 Task: Use the formula "DAYS360" in spreadsheet "Project protfolio".
Action: Mouse moved to (118, 77)
Screenshot: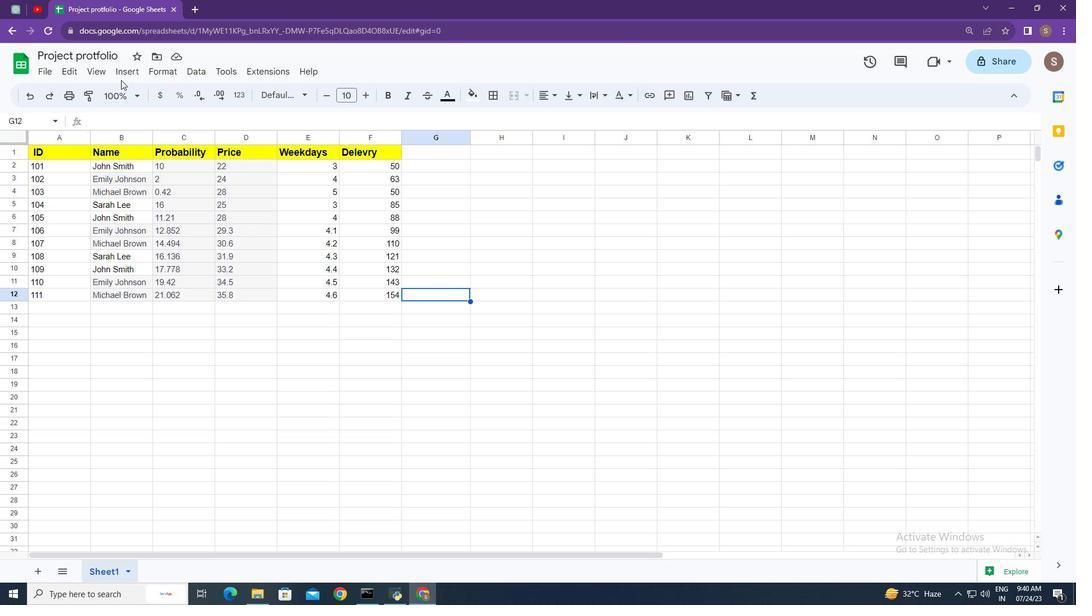 
Action: Mouse pressed left at (118, 77)
Screenshot: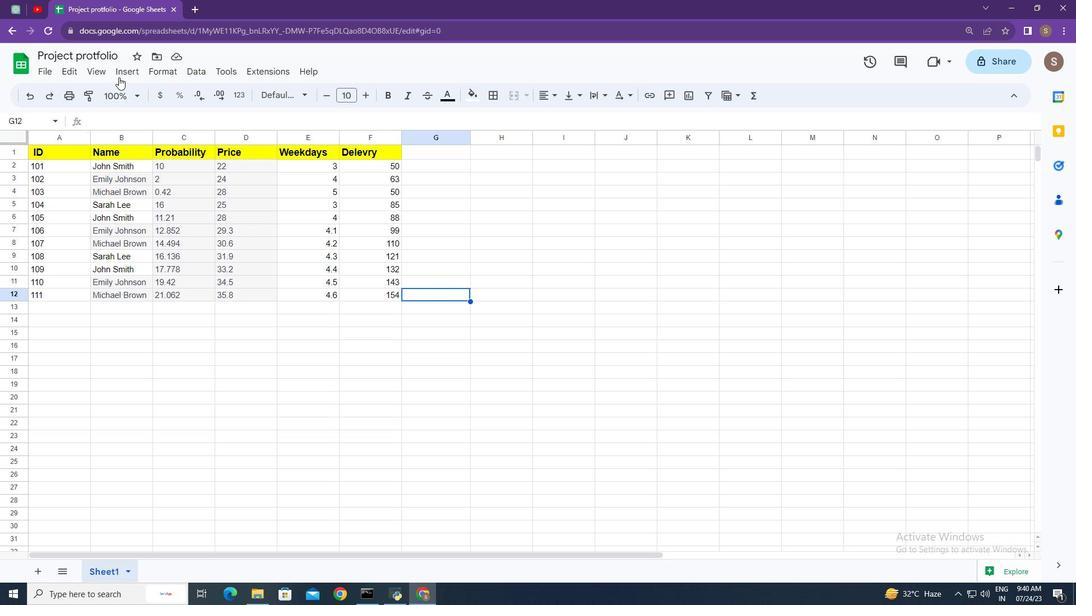 
Action: Mouse moved to (192, 283)
Screenshot: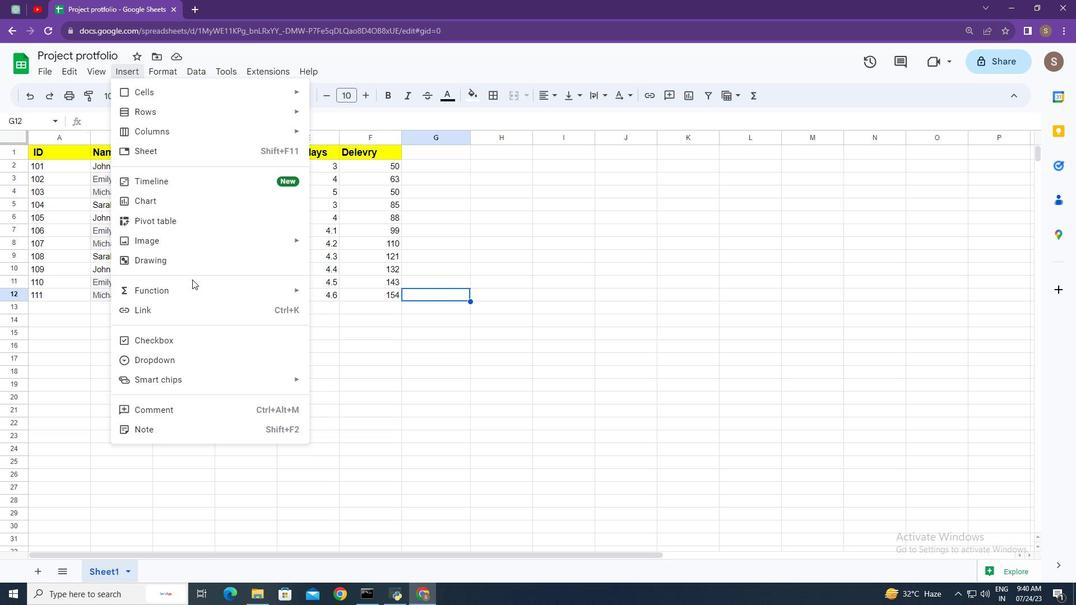 
Action: Mouse pressed left at (192, 283)
Screenshot: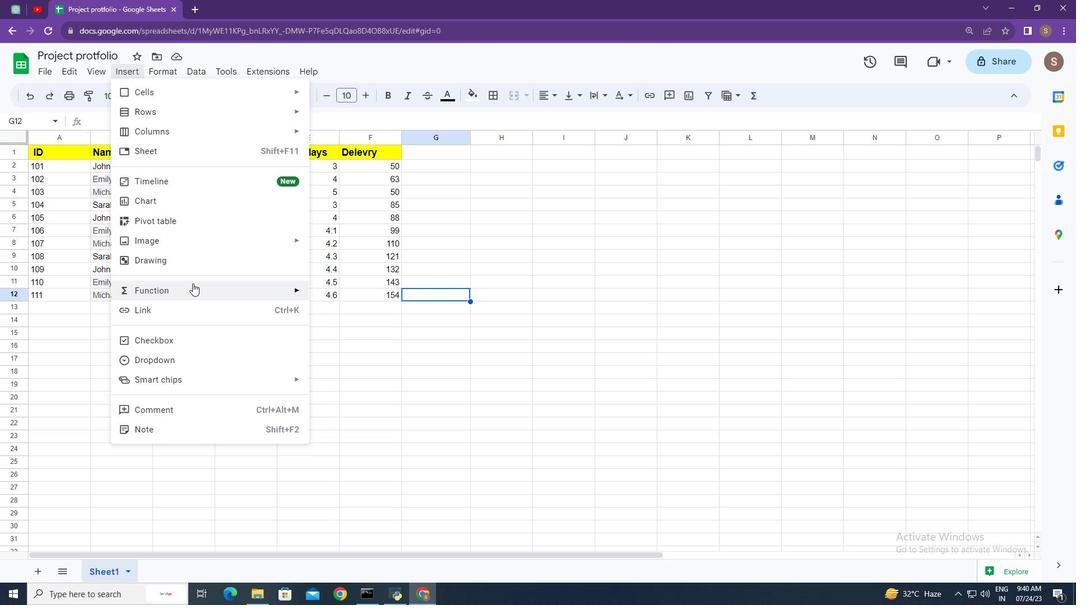 
Action: Mouse moved to (349, 225)
Screenshot: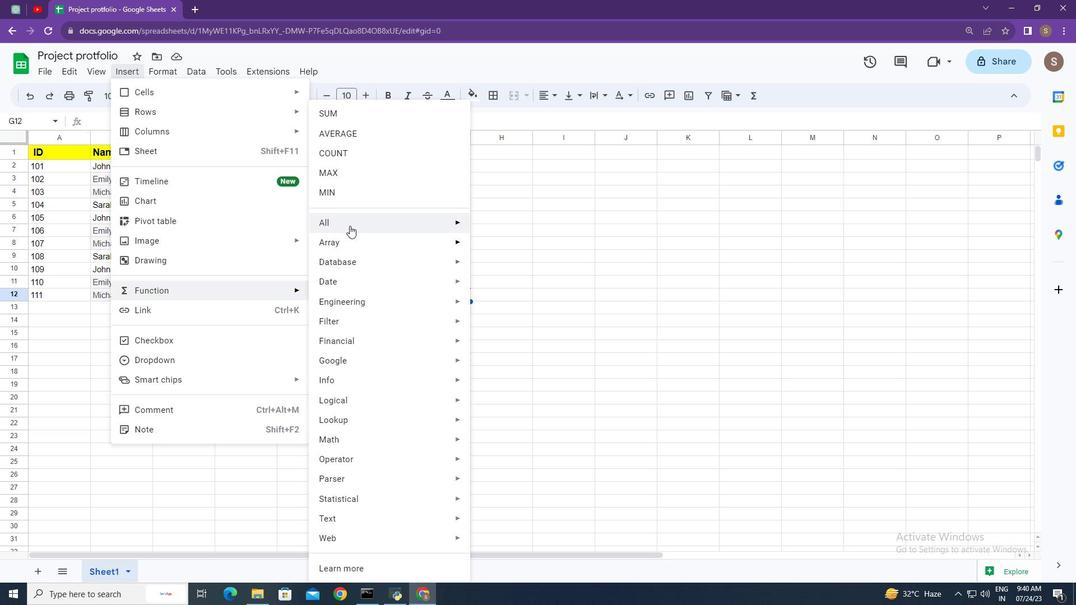 
Action: Mouse pressed left at (349, 225)
Screenshot: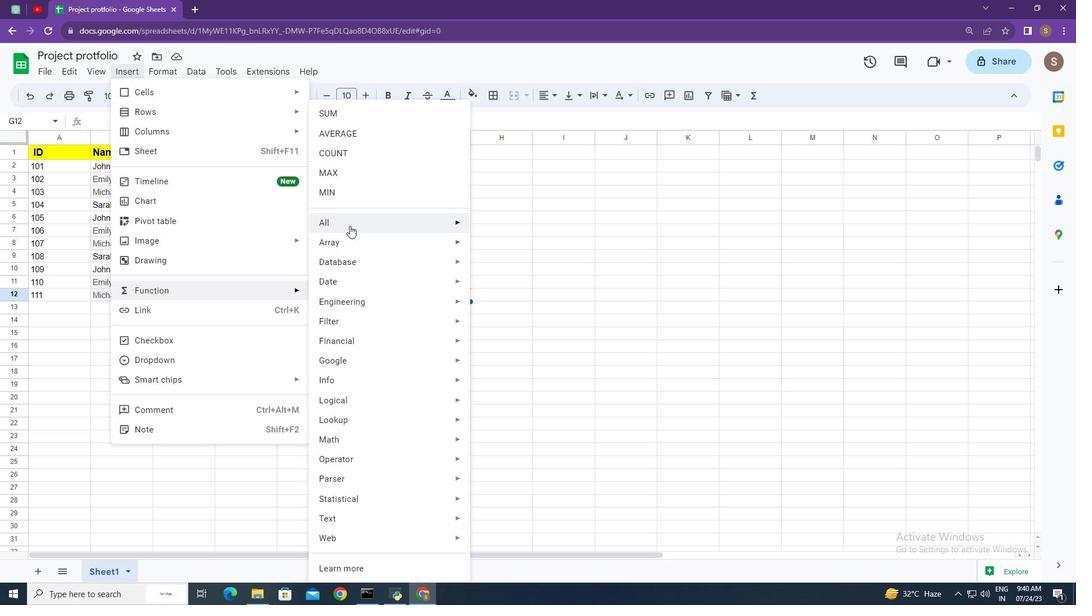 
Action: Mouse moved to (517, 258)
Screenshot: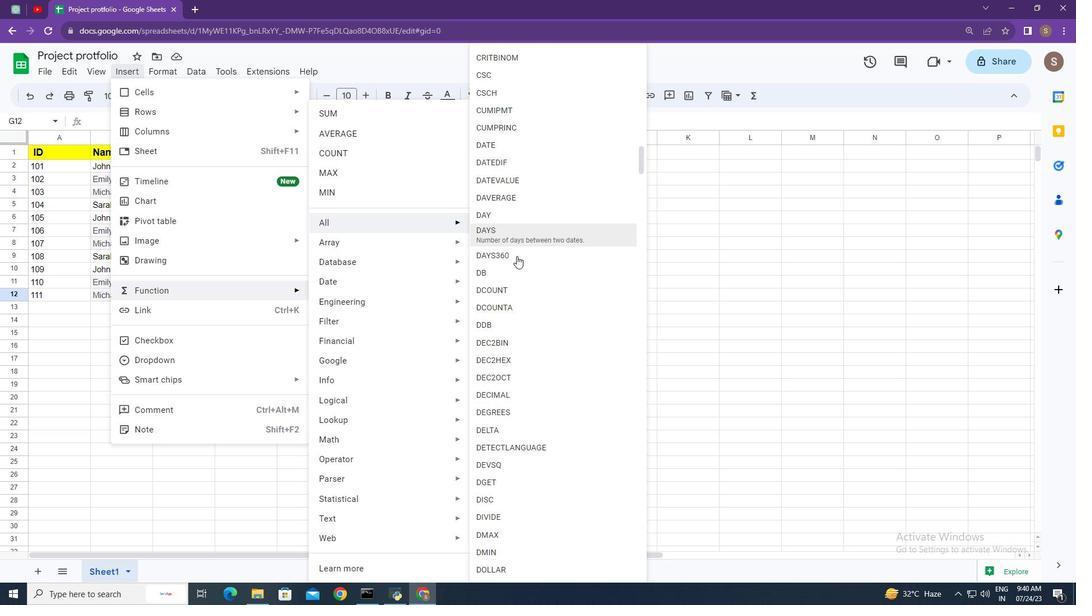 
Action: Mouse pressed left at (517, 258)
Screenshot: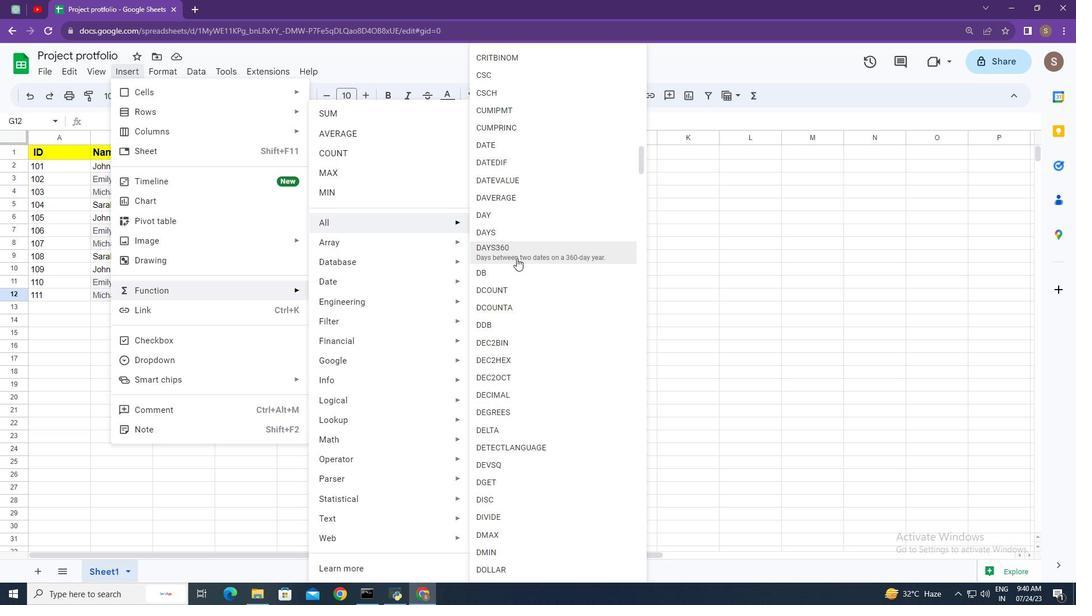 
Action: Key pressed <Key.shift_r>"7/16/2000<Key.shift_r>",<Key.space><Key.shift_r>:<Key.backspace><Key.shift_r>"8/24/2000<Key.shift_r>",<Key.space>1<Key.enter>
Screenshot: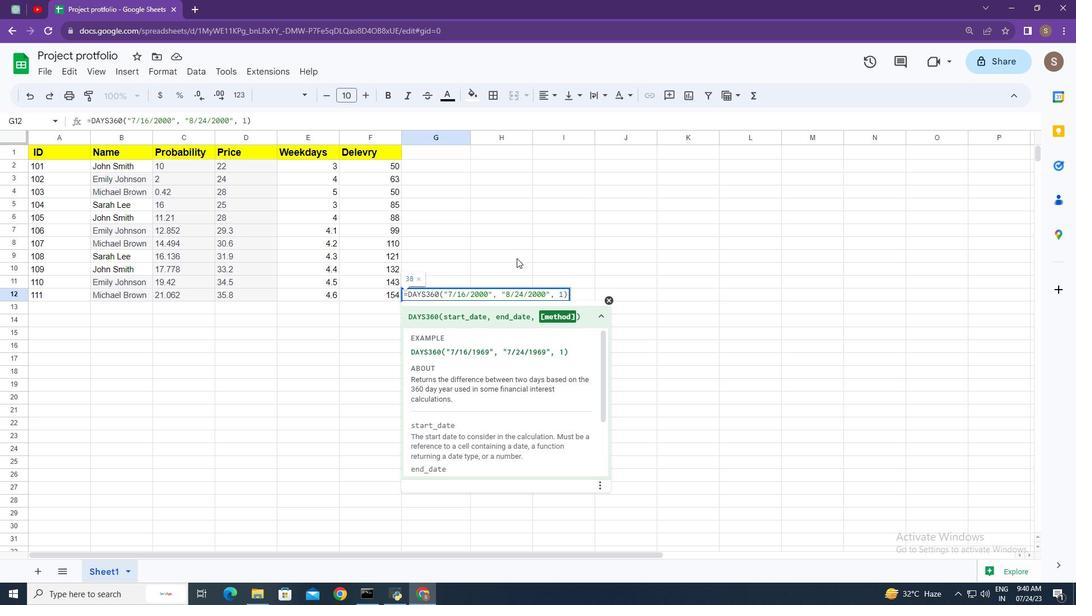 
Action: Mouse moved to (526, 310)
Screenshot: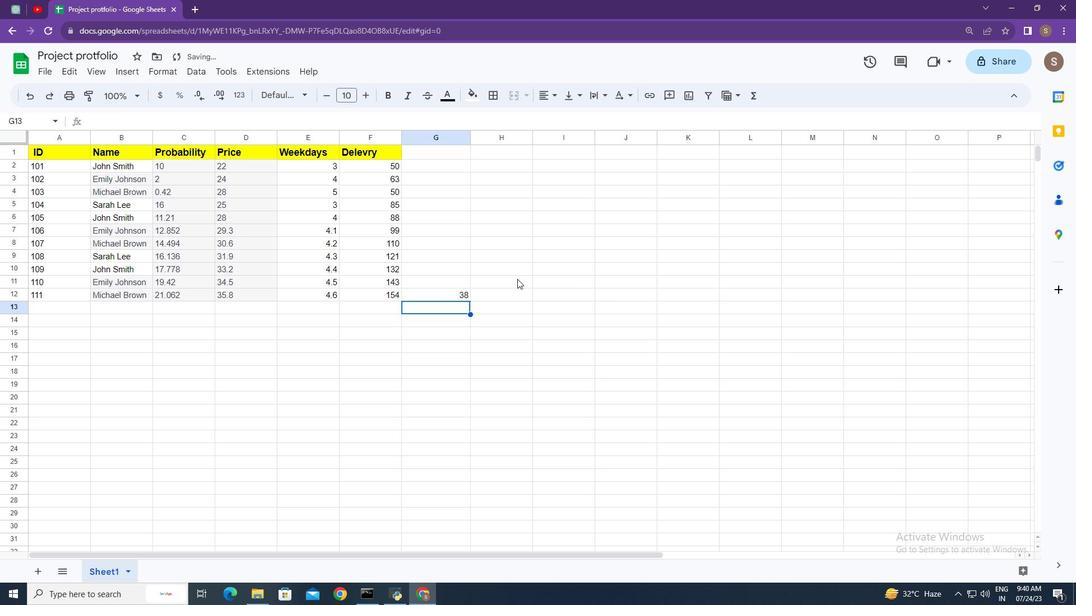 
